 Task: Open Card Card0030 in Board Board0023 in Workspace Development in Trello
Action: Mouse moved to (424, 477)
Screenshot: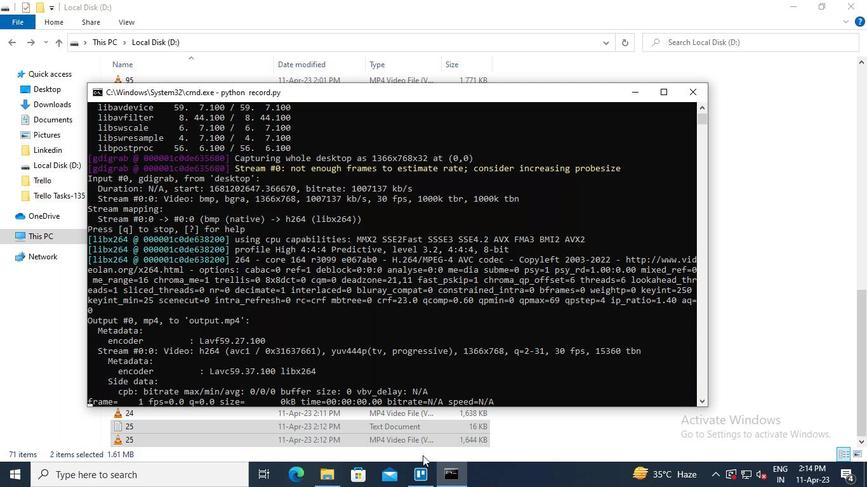 
Action: Mouse pressed left at (424, 477)
Screenshot: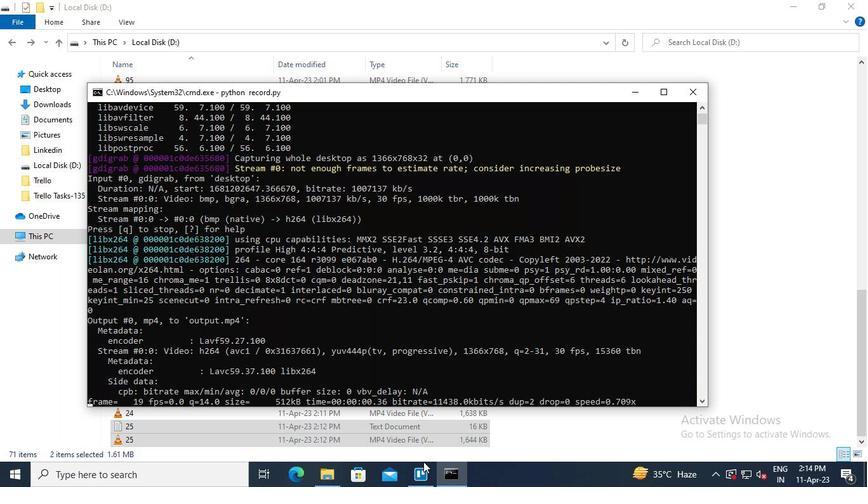 
Action: Mouse moved to (210, 259)
Screenshot: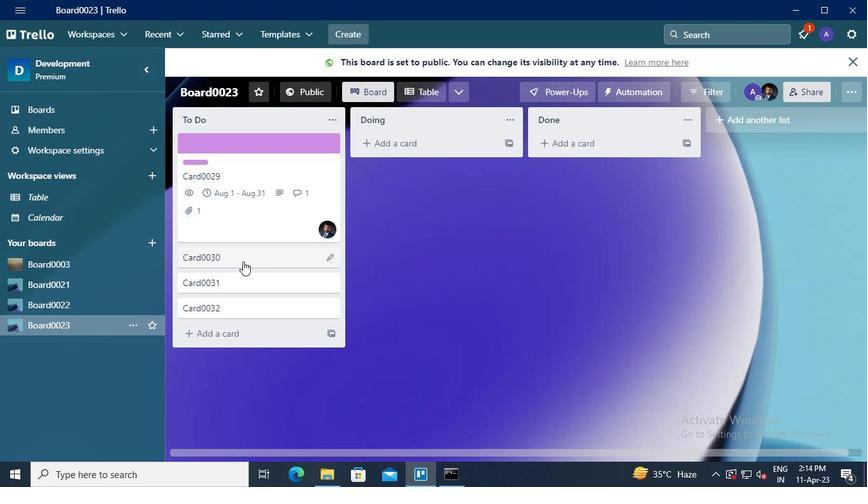 
Action: Mouse pressed left at (210, 259)
Screenshot: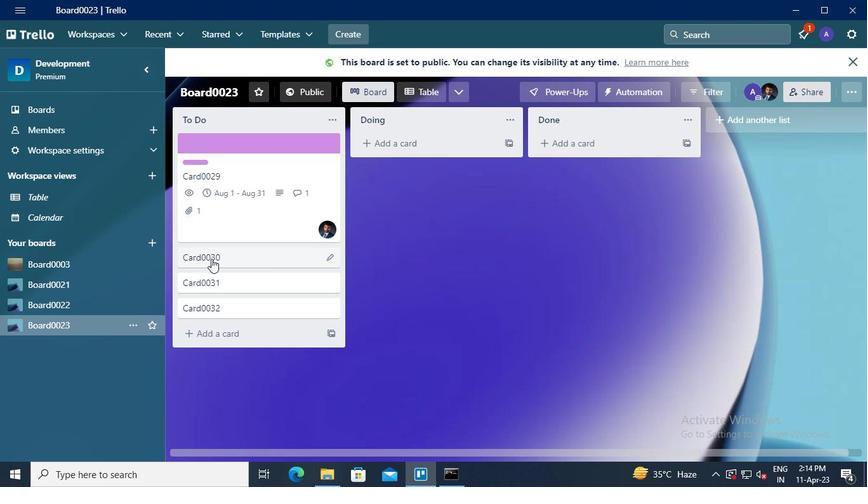 
Action: Mouse moved to (445, 466)
Screenshot: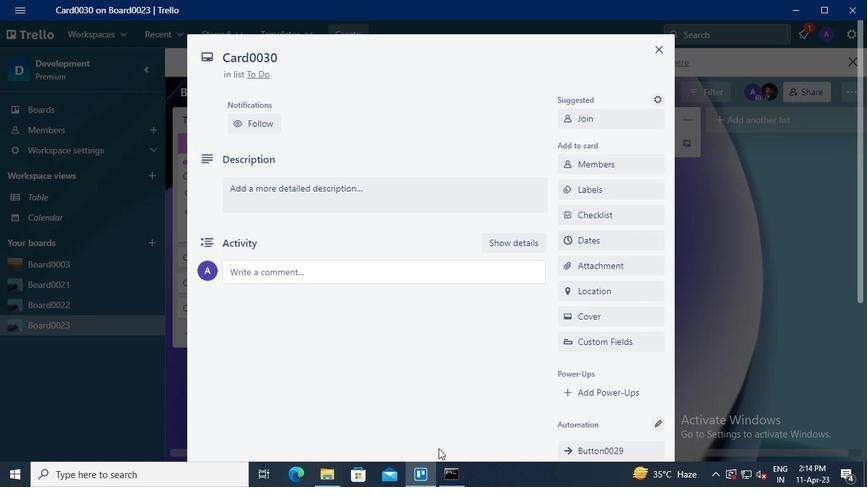 
Action: Mouse pressed left at (445, 466)
Screenshot: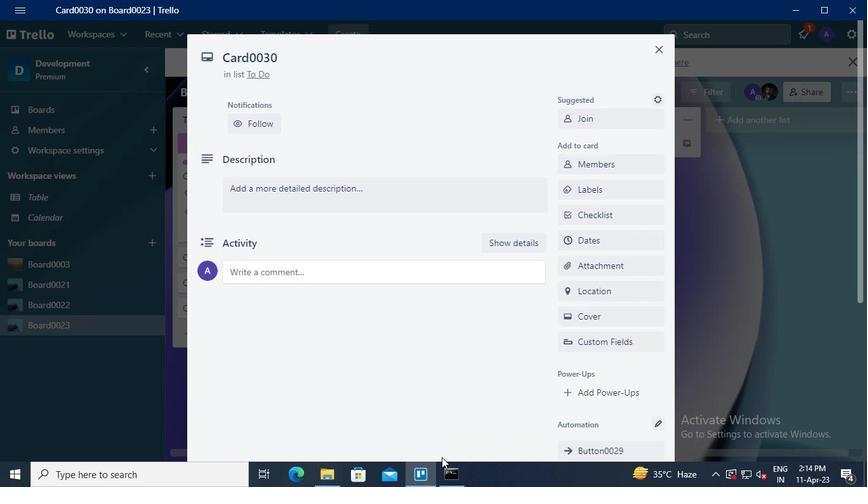 
Action: Mouse moved to (683, 95)
Screenshot: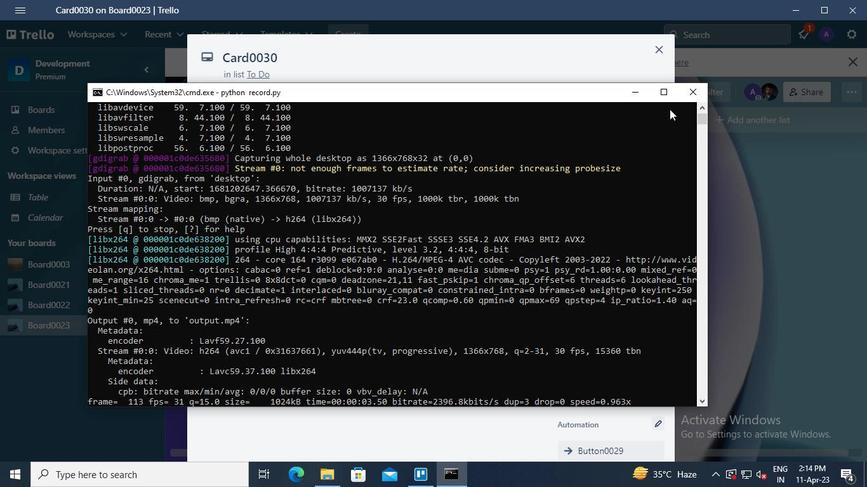 
Action: Mouse pressed left at (683, 95)
Screenshot: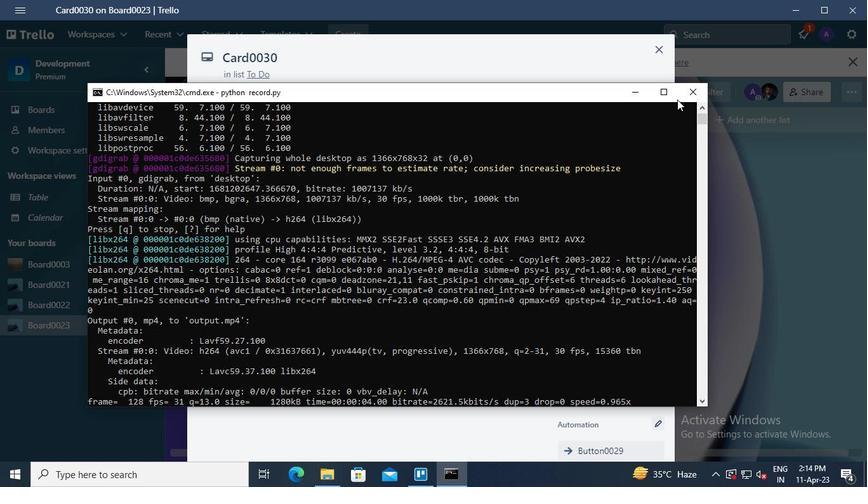 
